 Task: Rewrite Commit Messages.
Action: Mouse moved to (761, 224)
Screenshot: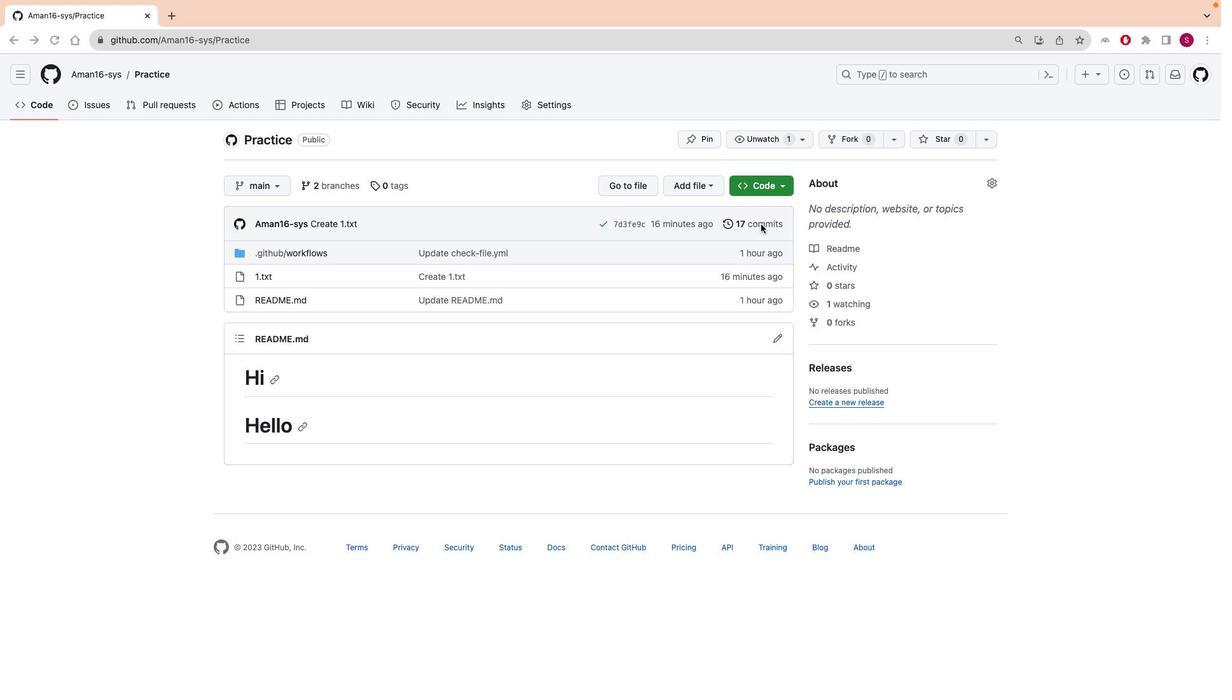 
Action: Mouse pressed left at (761, 224)
Screenshot: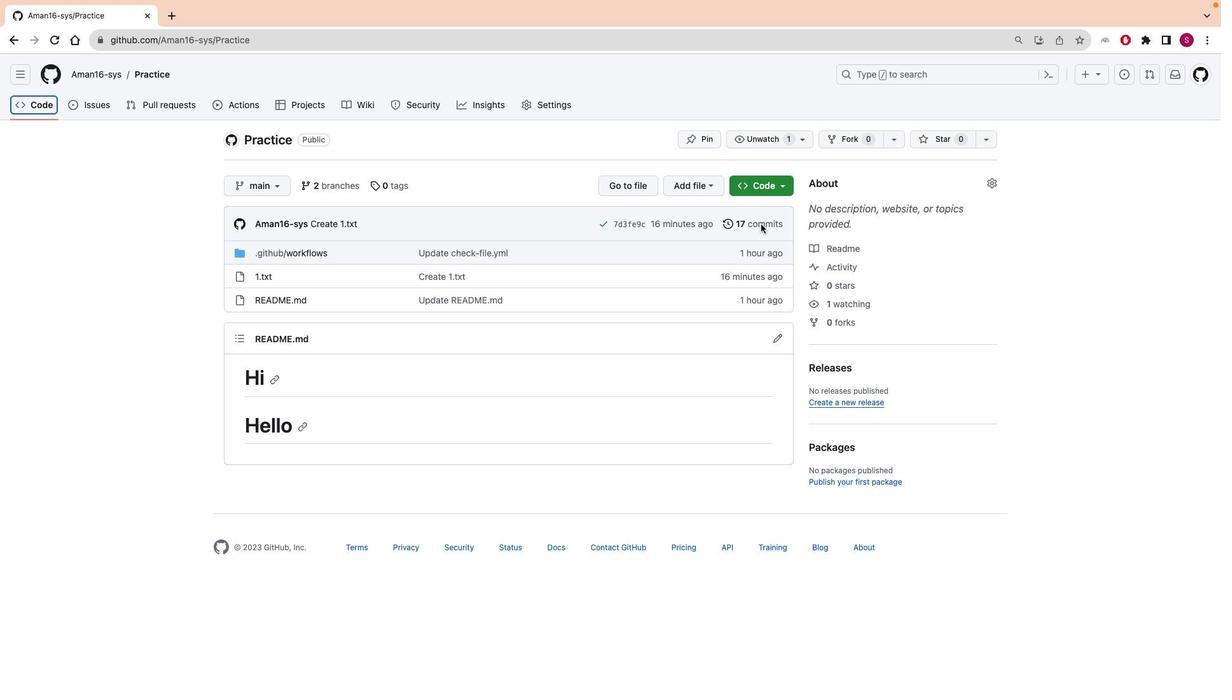 
Action: Mouse moved to (760, 225)
Screenshot: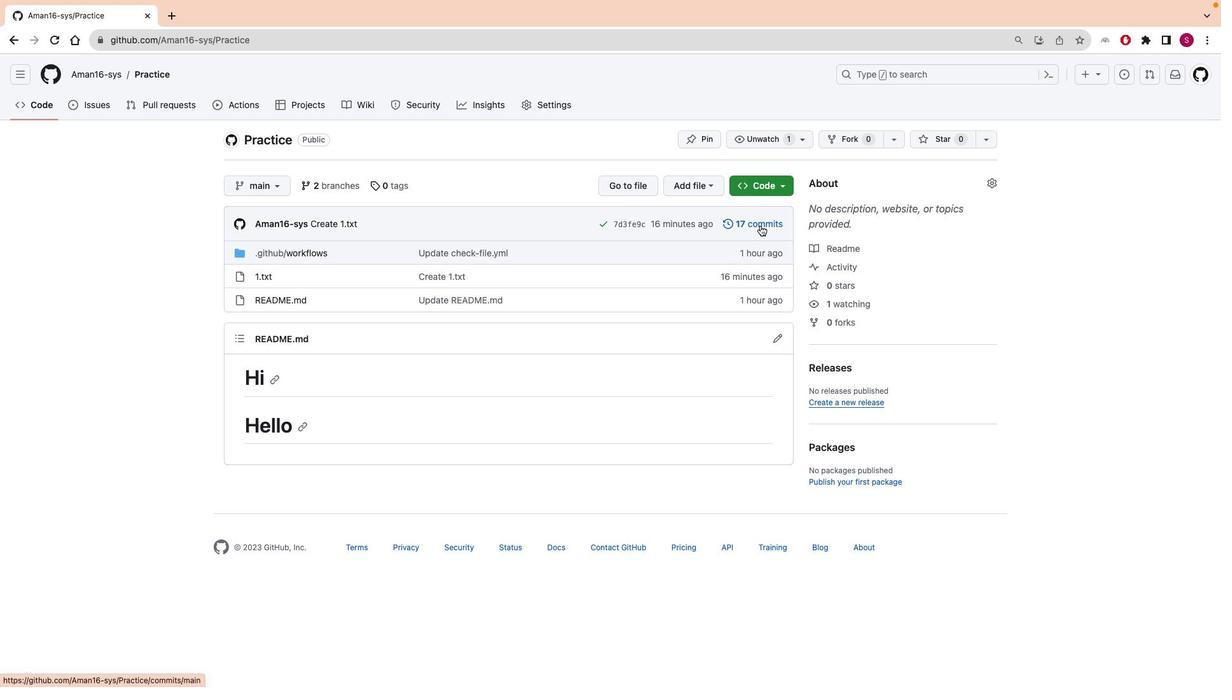 
Action: Mouse pressed left at (760, 225)
Screenshot: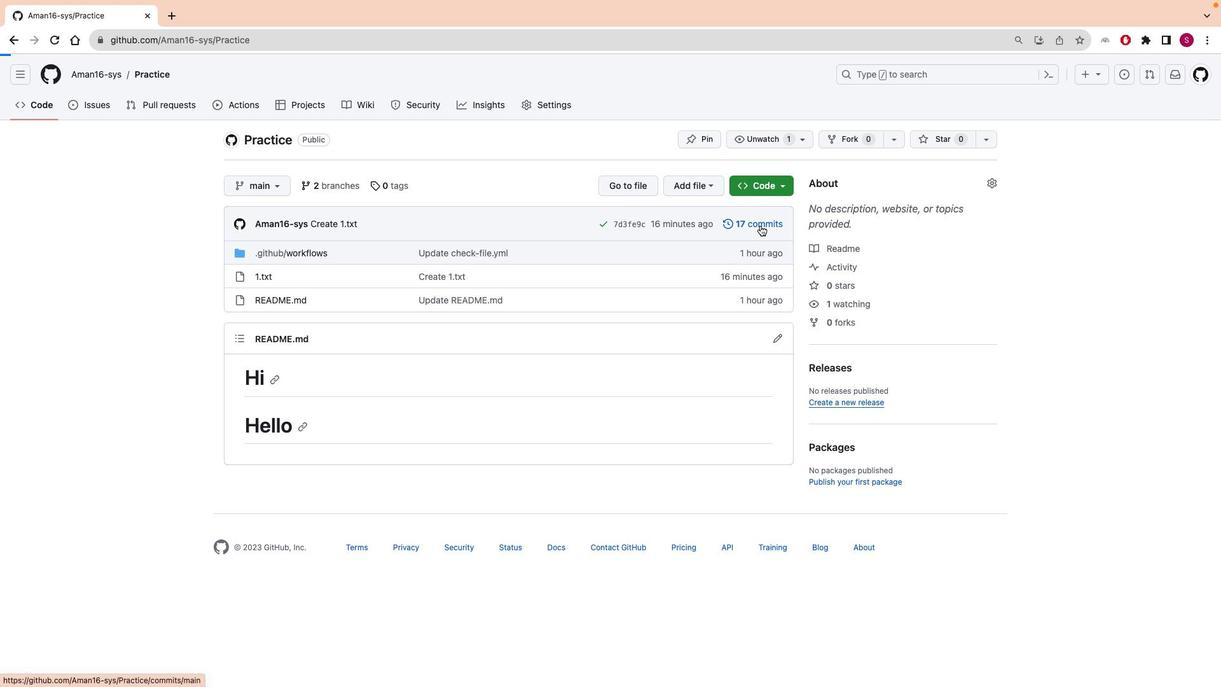 
Action: Mouse moved to (936, 250)
Screenshot: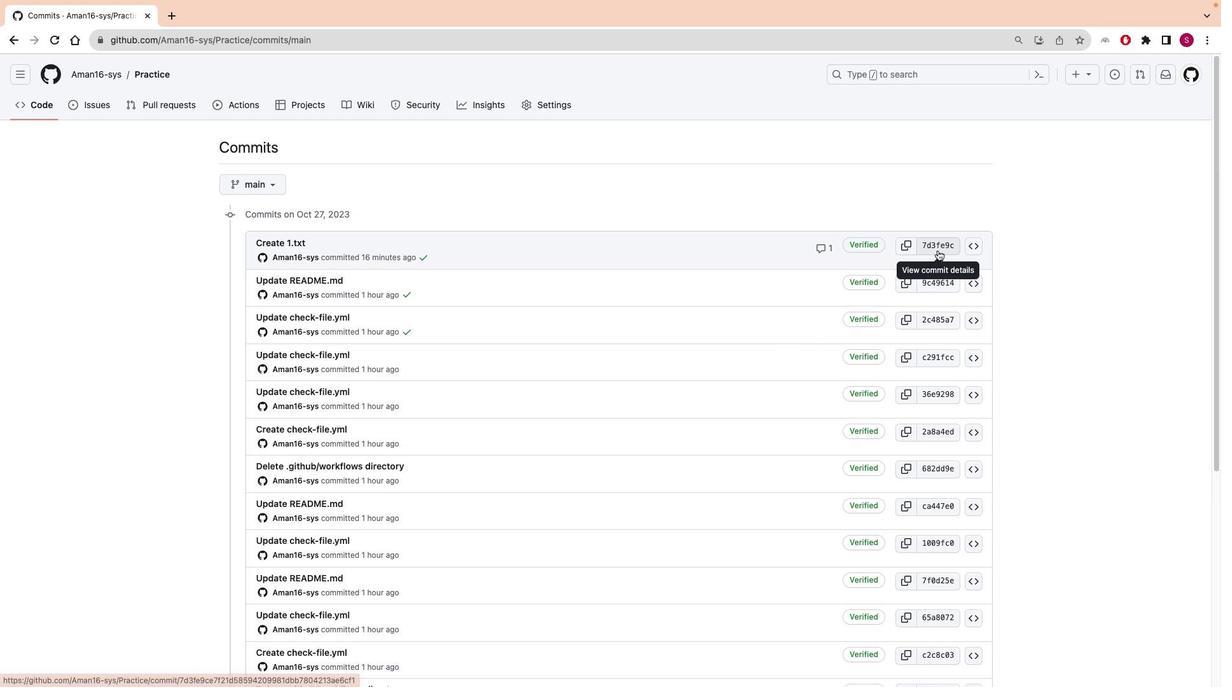
Action: Mouse pressed left at (936, 250)
Screenshot: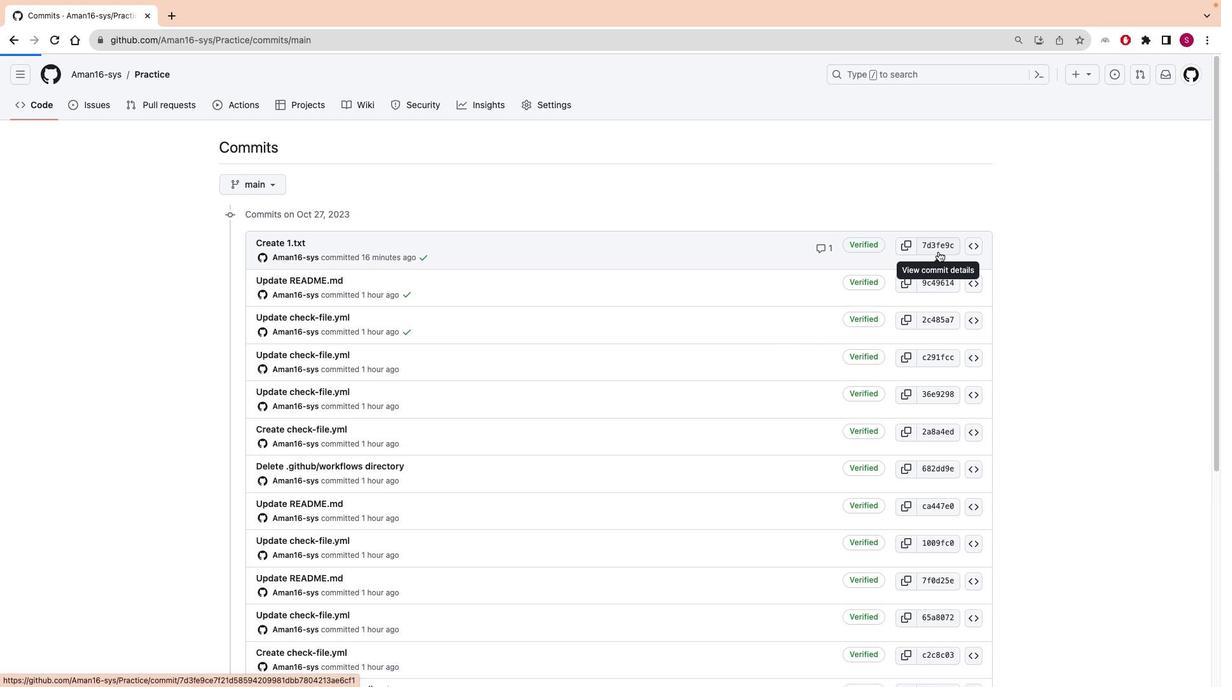 
Action: Mouse moved to (726, 398)
Screenshot: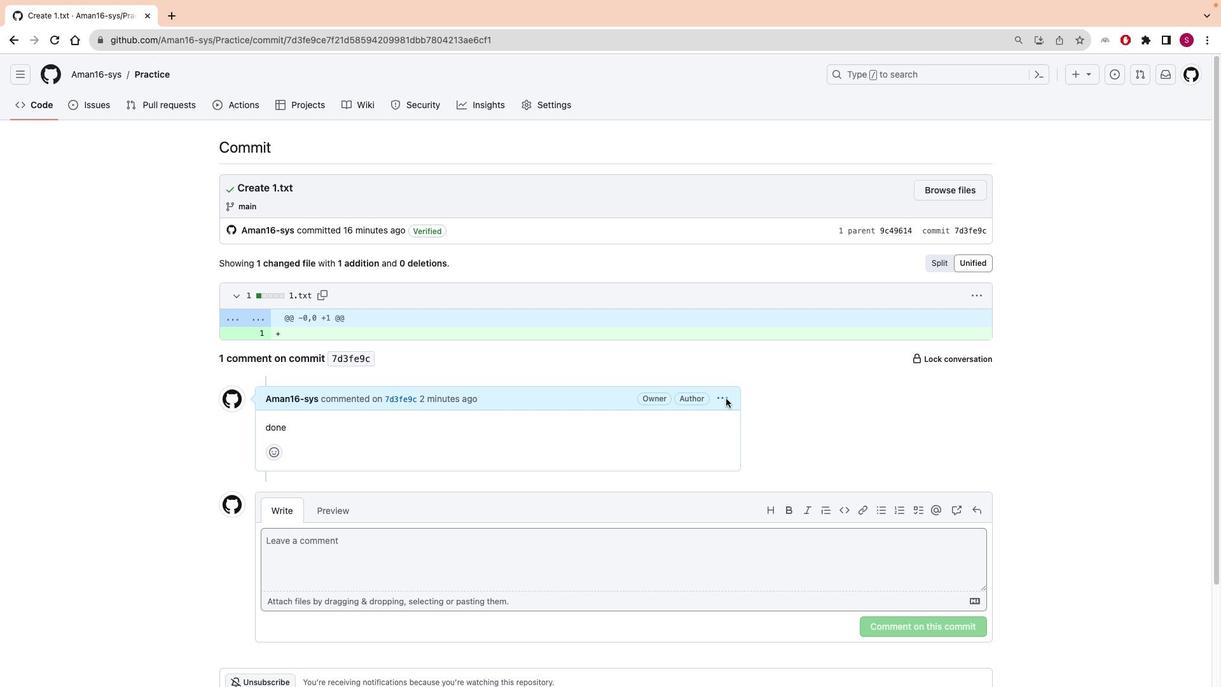 
Action: Mouse pressed left at (726, 398)
Screenshot: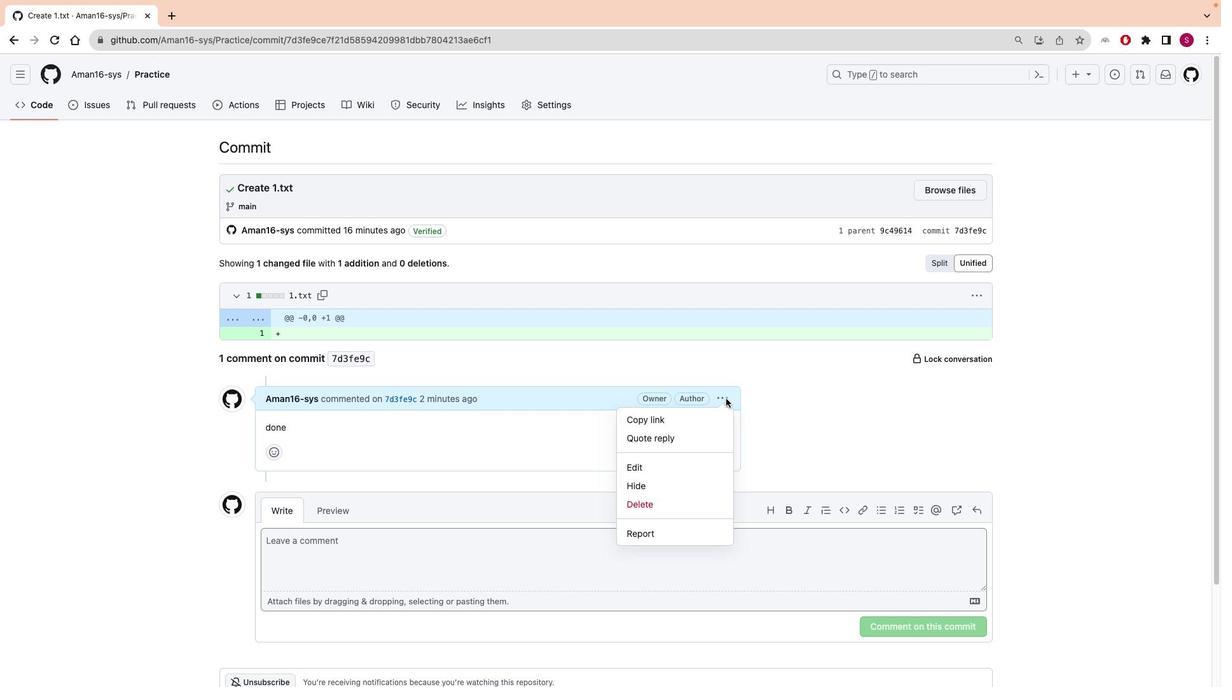 
Action: Mouse moved to (666, 468)
Screenshot: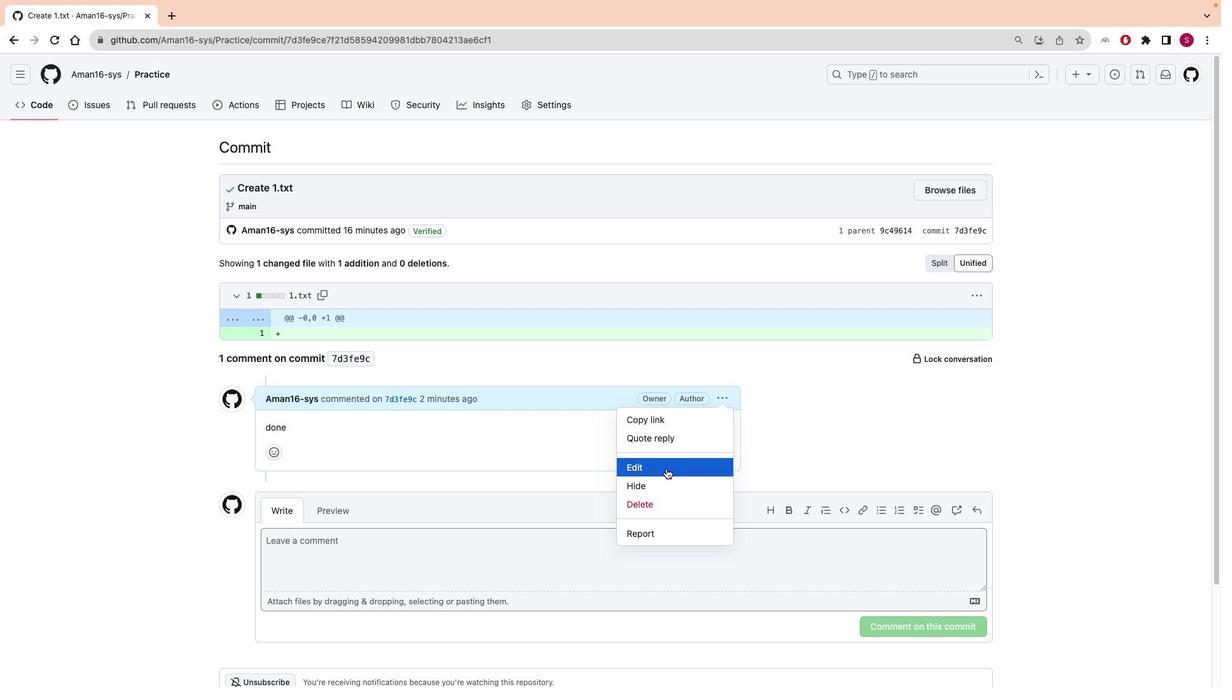 
Action: Mouse pressed left at (666, 468)
Screenshot: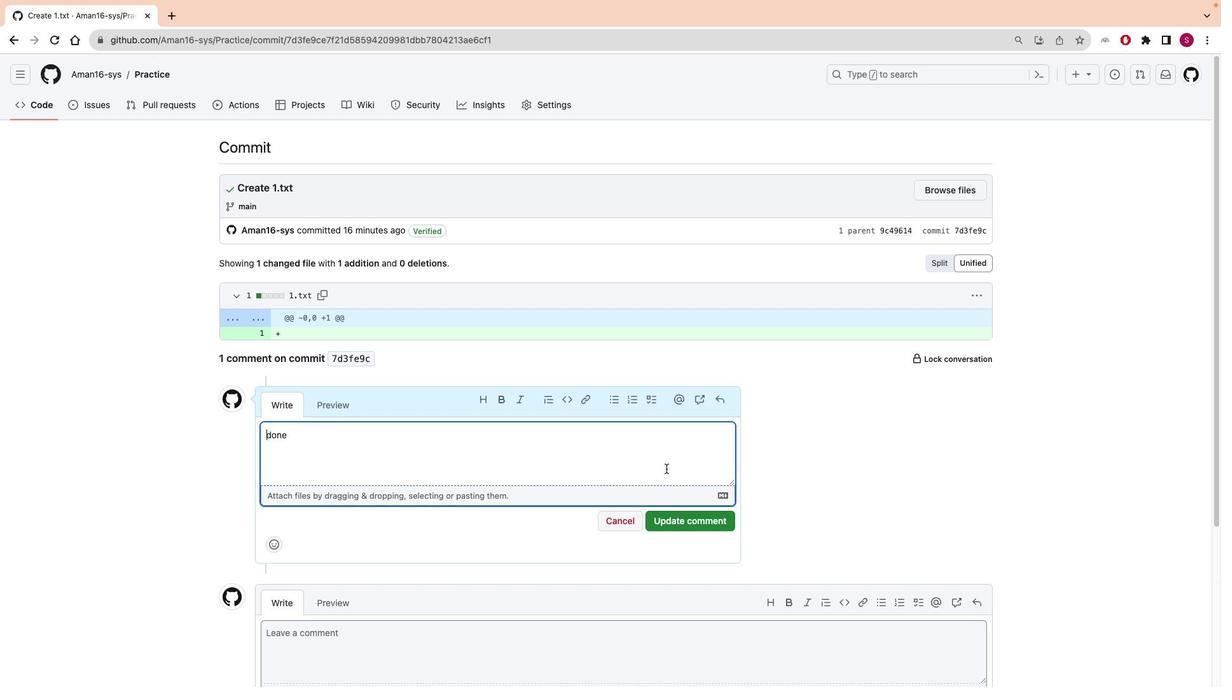 
Action: Mouse moved to (330, 435)
Screenshot: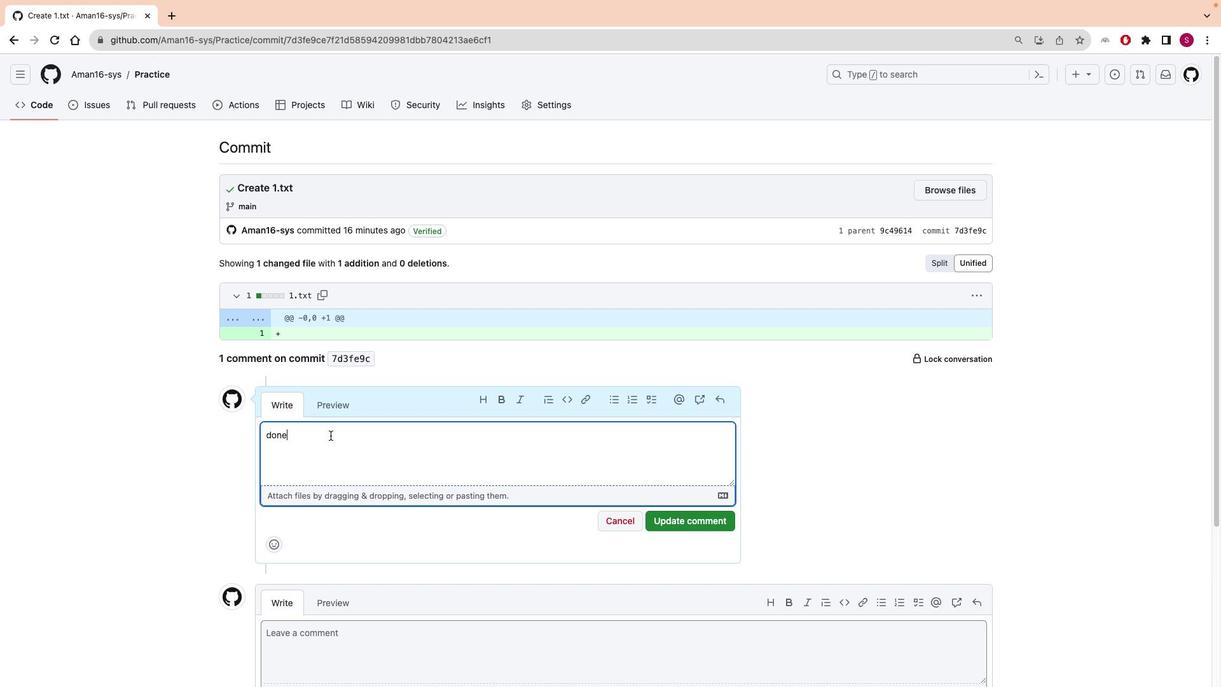 
Action: Mouse pressed left at (330, 435)
Screenshot: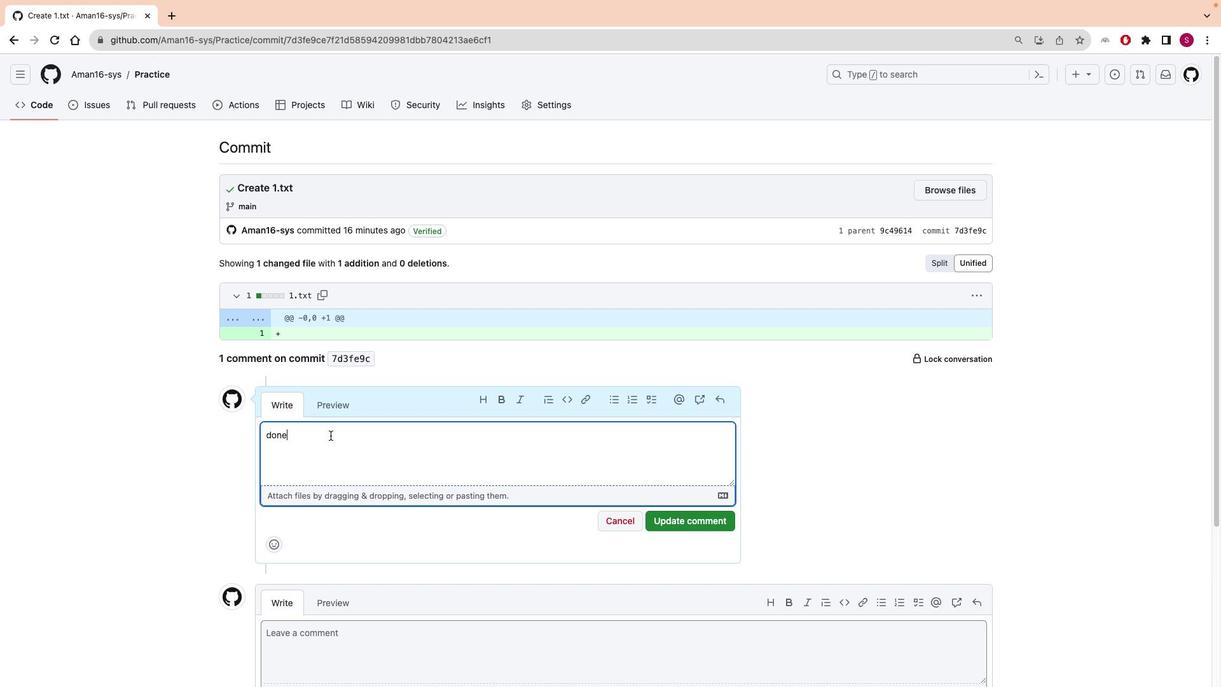 
Action: Mouse moved to (327, 435)
Screenshot: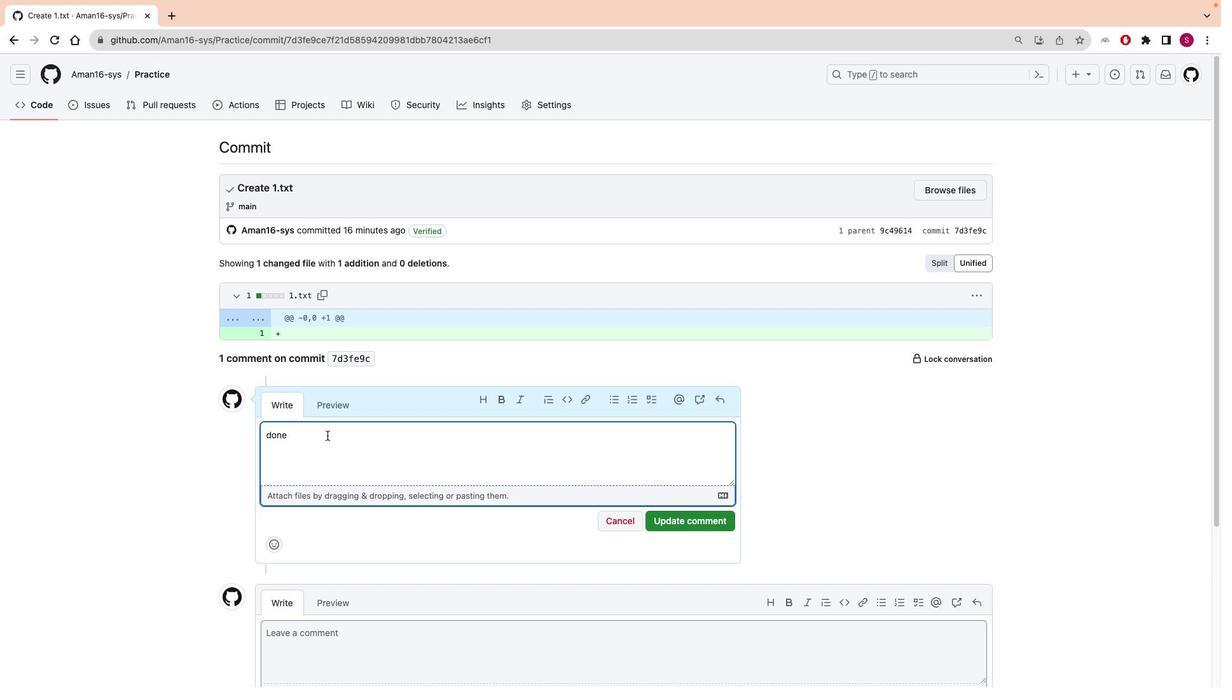 
Action: Key pressed Key.backspaceKey.backspaceKey.backspaceKey.backspace'U''P''D''A''T''E''D'
Screenshot: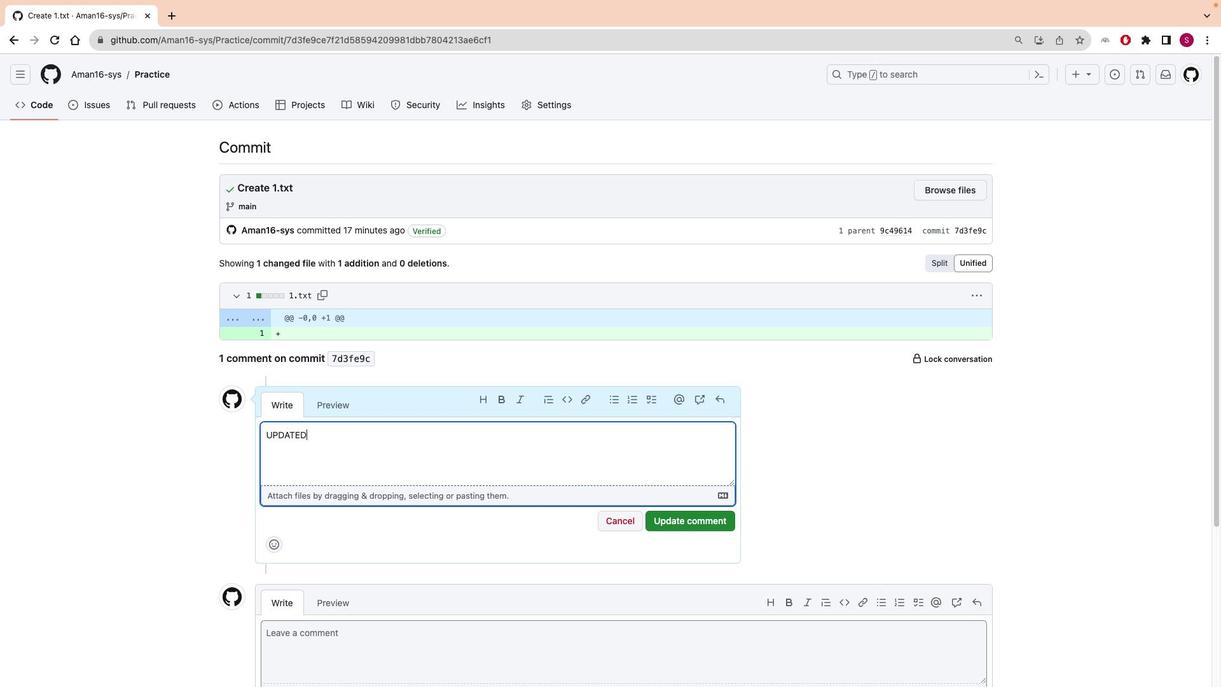 
Action: Mouse moved to (720, 521)
Screenshot: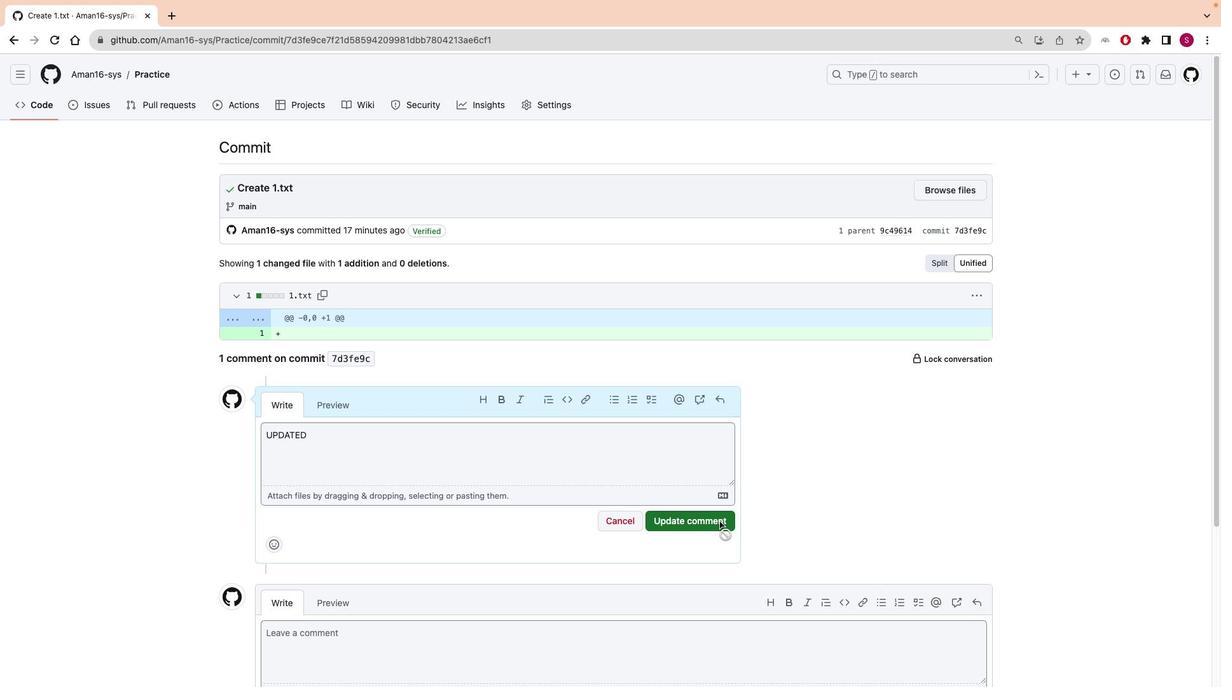 
Action: Mouse pressed left at (720, 521)
Screenshot: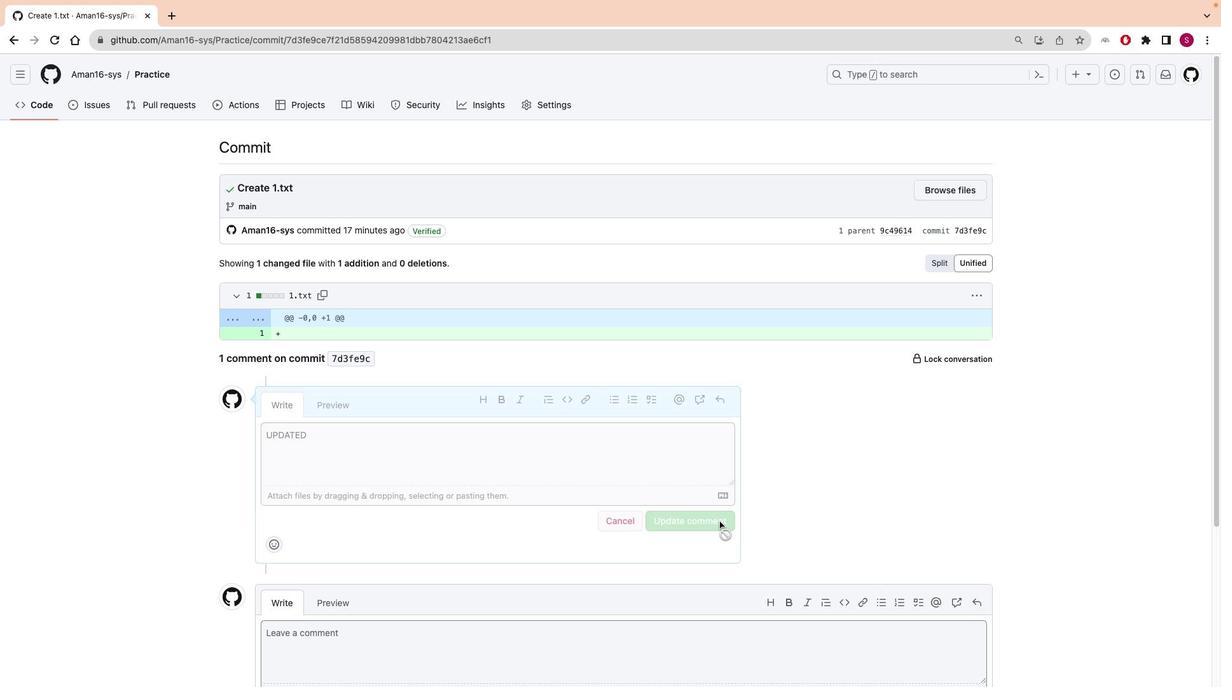 
Action: Mouse moved to (719, 521)
Screenshot: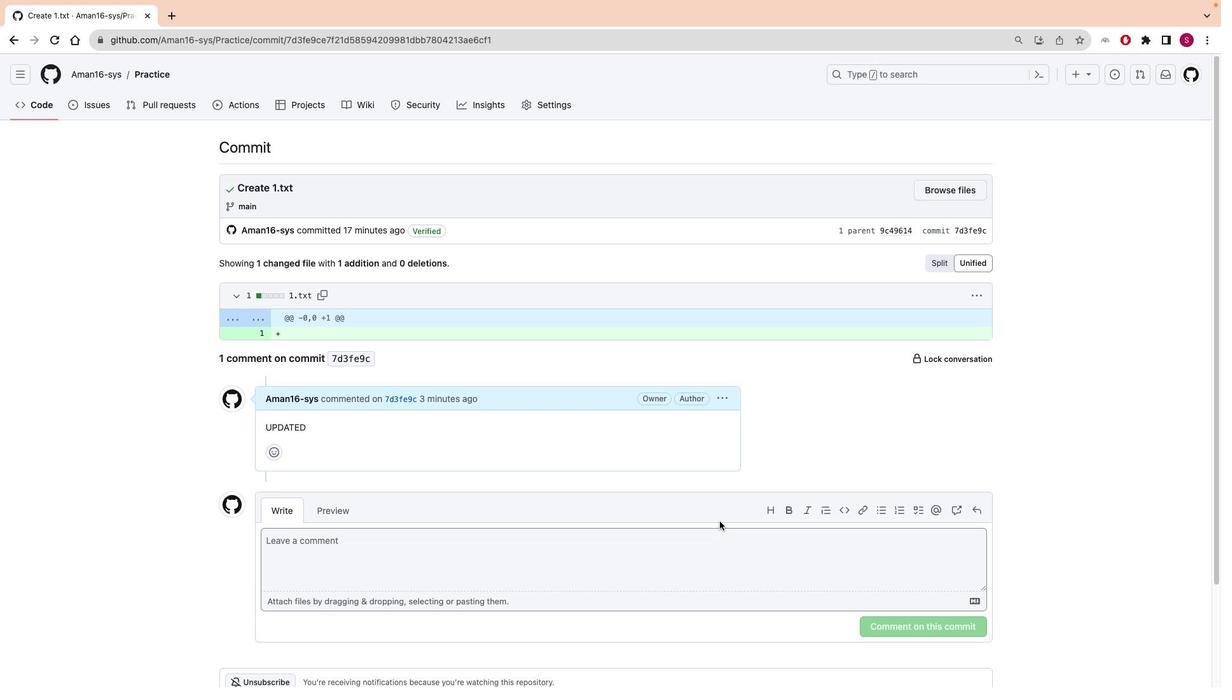 
Action: Key pressed Key.caps_lock
Screenshot: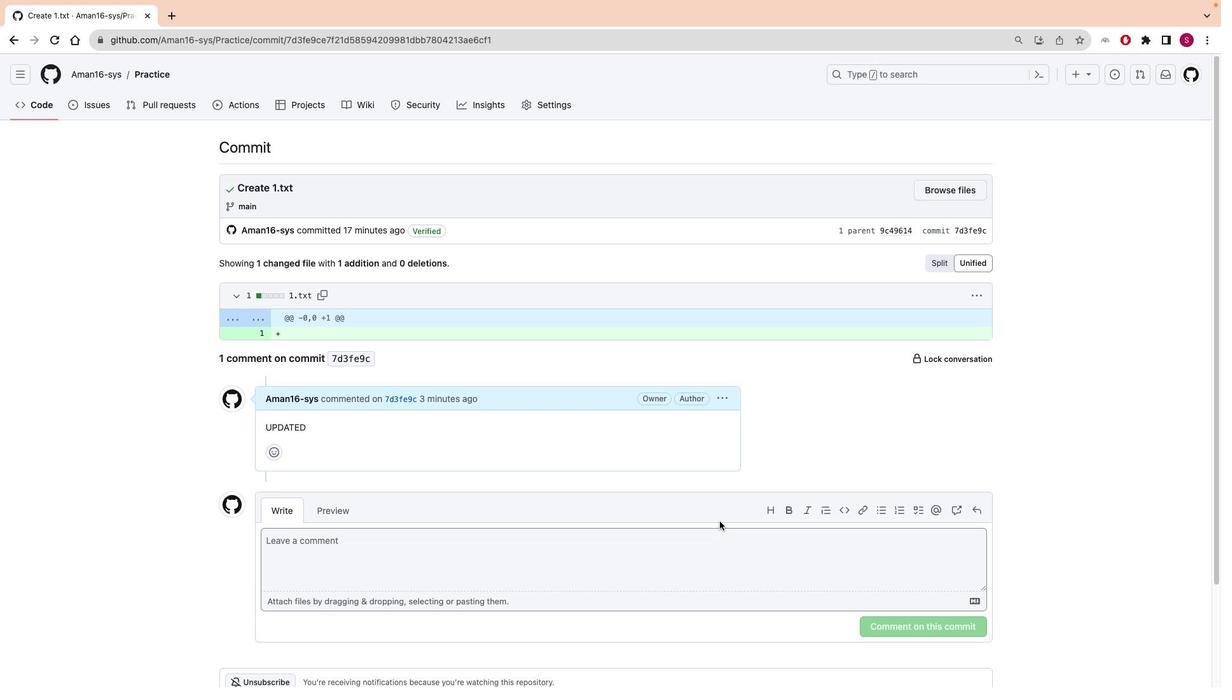 
Action: Mouse moved to (524, 470)
Screenshot: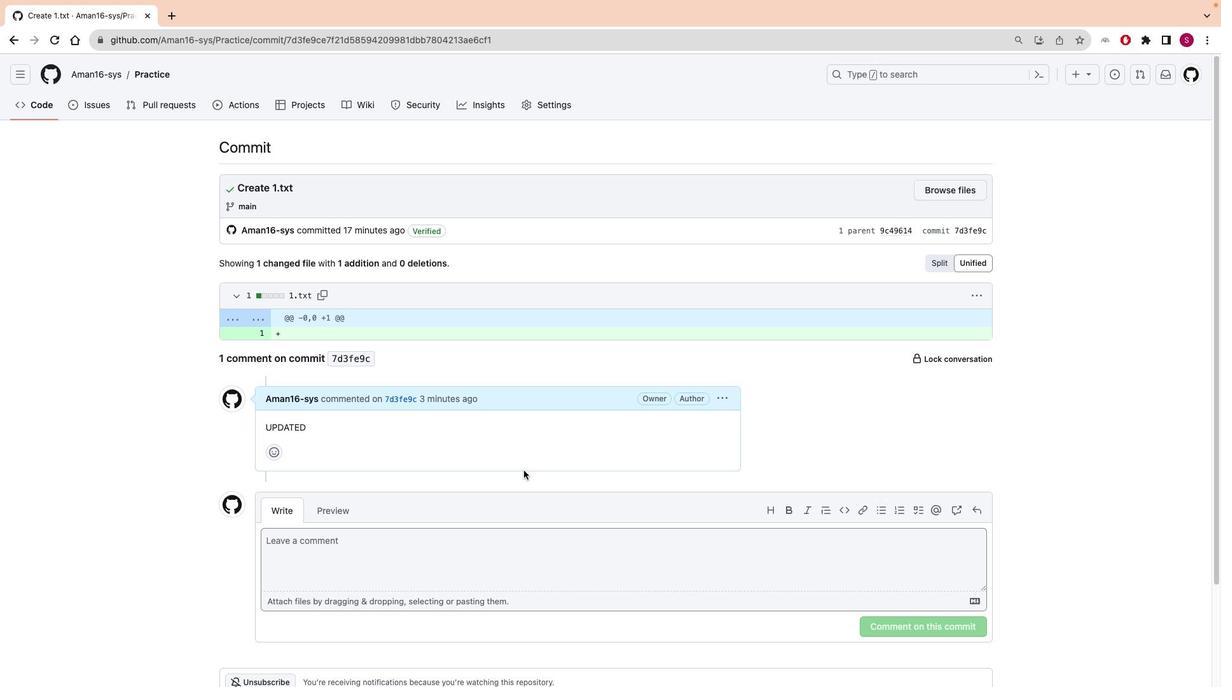 
